 Task: Look for products in the category "More Meals & Sides" from Maya Kaimal only.
Action: Mouse moved to (17, 120)
Screenshot: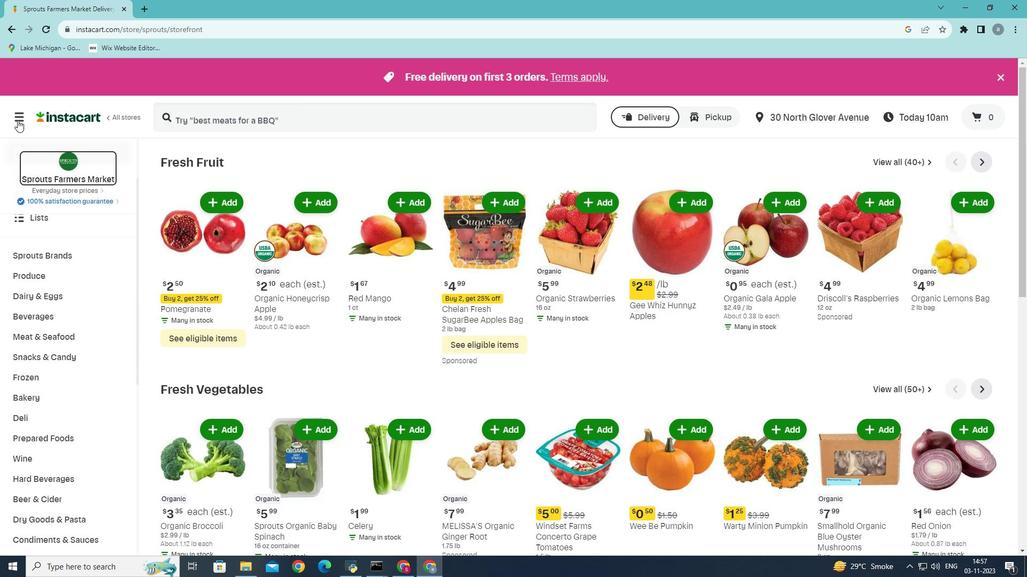 
Action: Mouse pressed left at (17, 120)
Screenshot: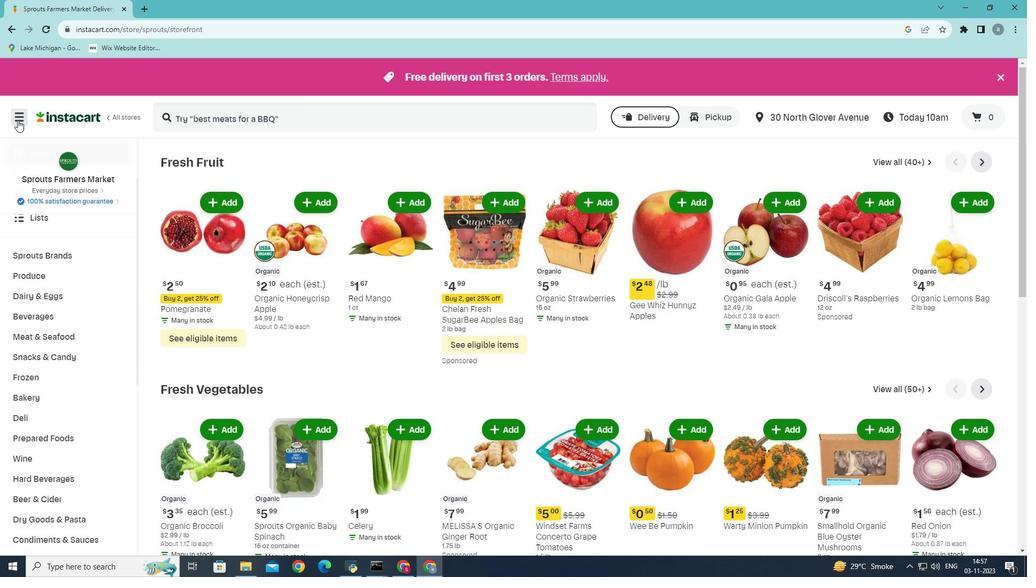 
Action: Mouse moved to (49, 299)
Screenshot: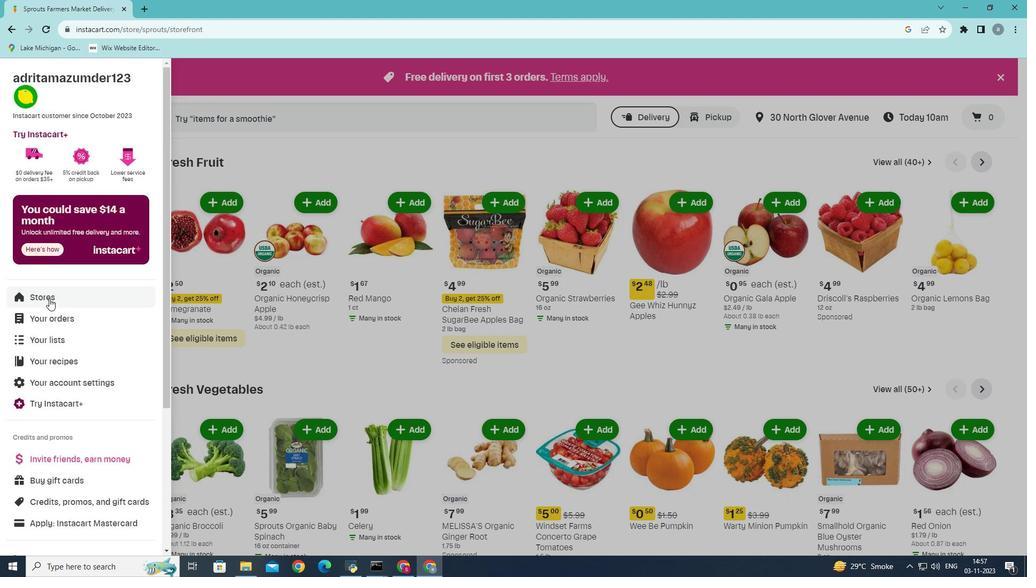 
Action: Mouse pressed left at (49, 299)
Screenshot: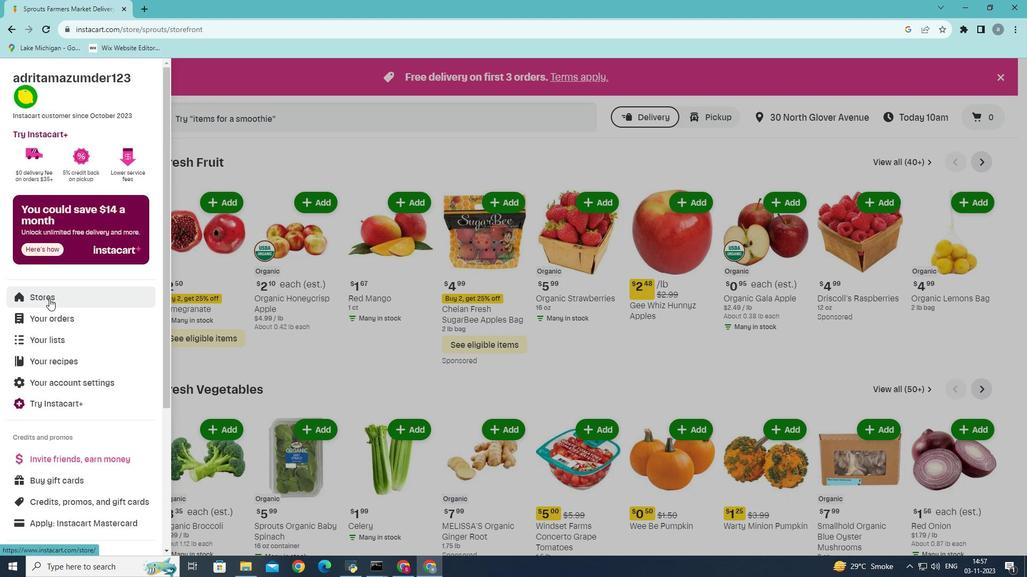 
Action: Mouse moved to (252, 121)
Screenshot: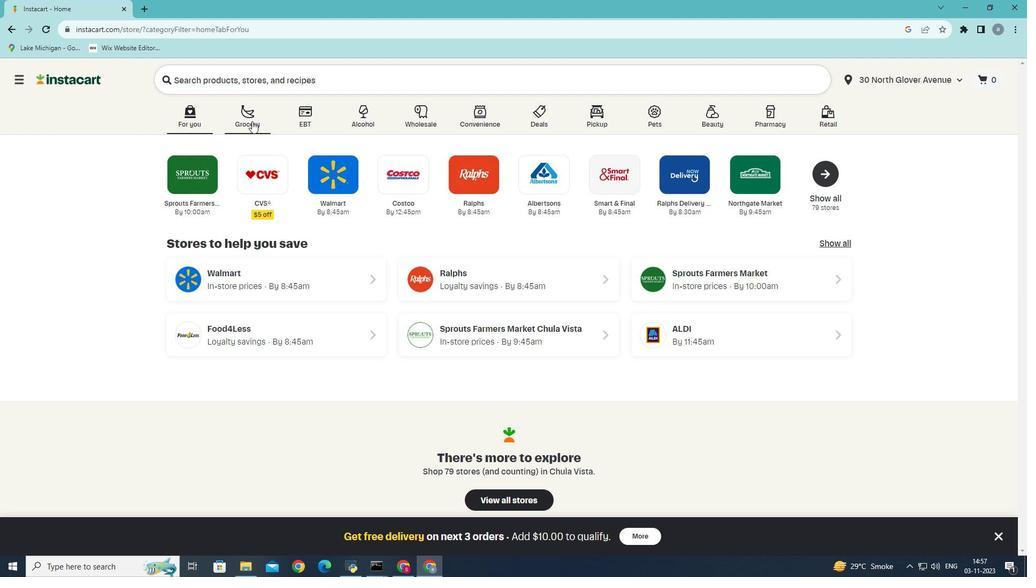 
Action: Mouse pressed left at (252, 121)
Screenshot: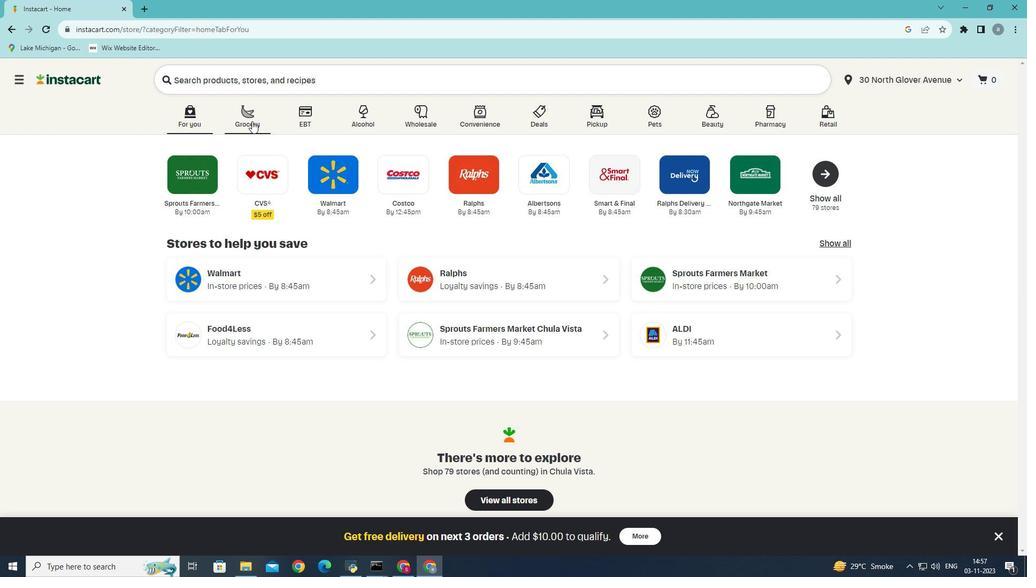 
Action: Mouse moved to (291, 321)
Screenshot: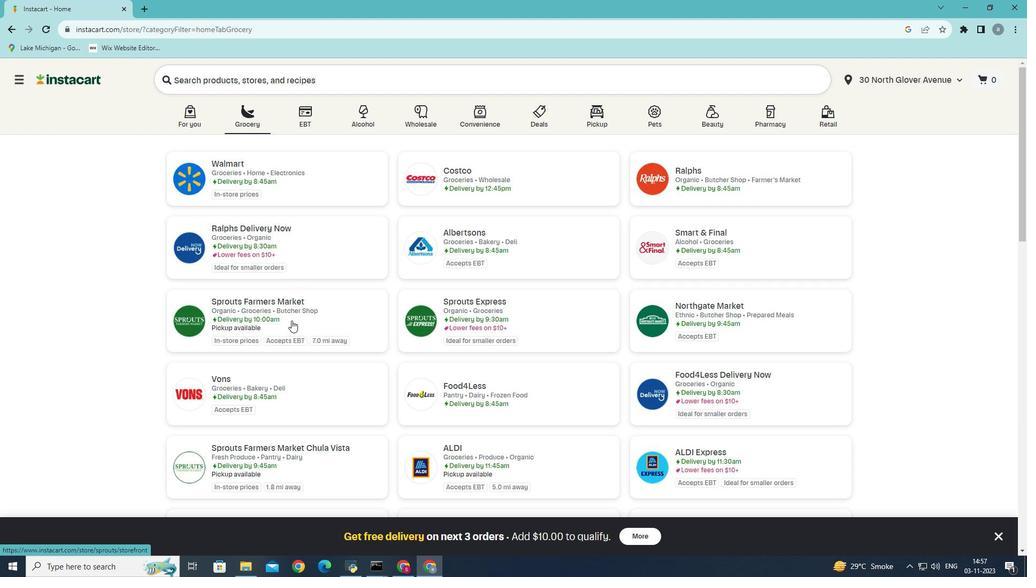 
Action: Mouse pressed left at (291, 321)
Screenshot: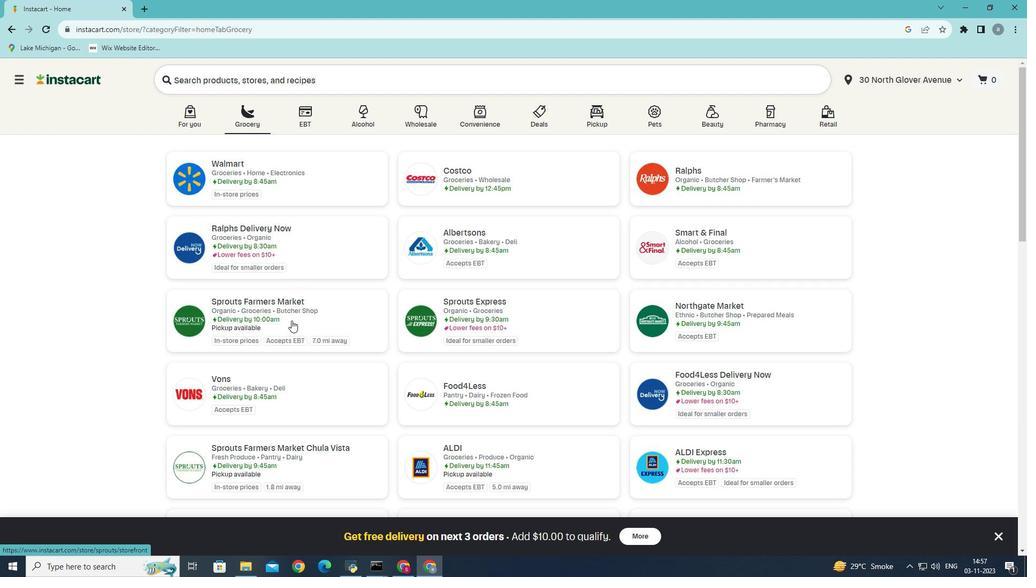 
Action: Mouse moved to (98, 406)
Screenshot: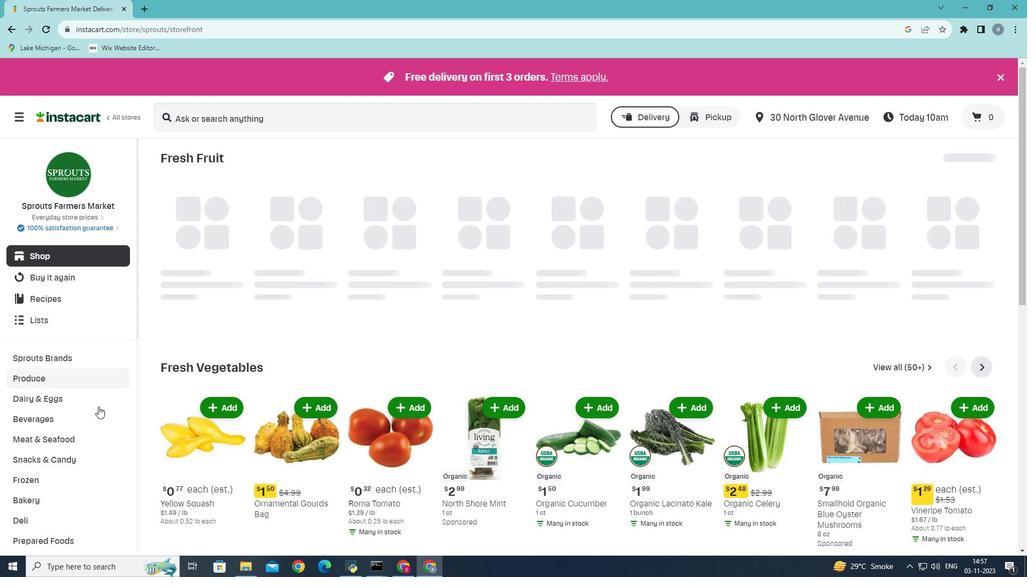 
Action: Mouse scrolled (98, 406) with delta (0, 0)
Screenshot: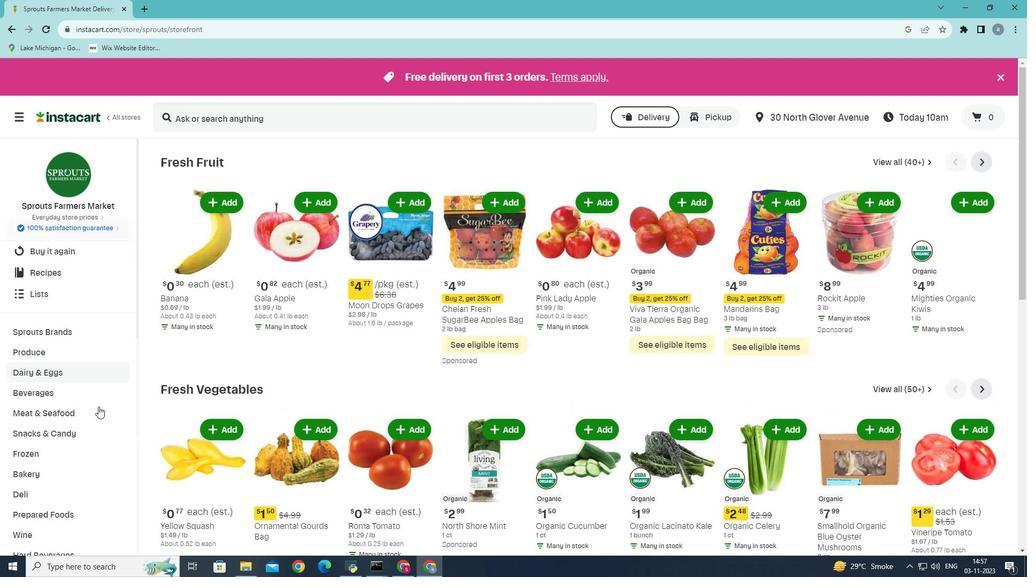 
Action: Mouse moved to (98, 407)
Screenshot: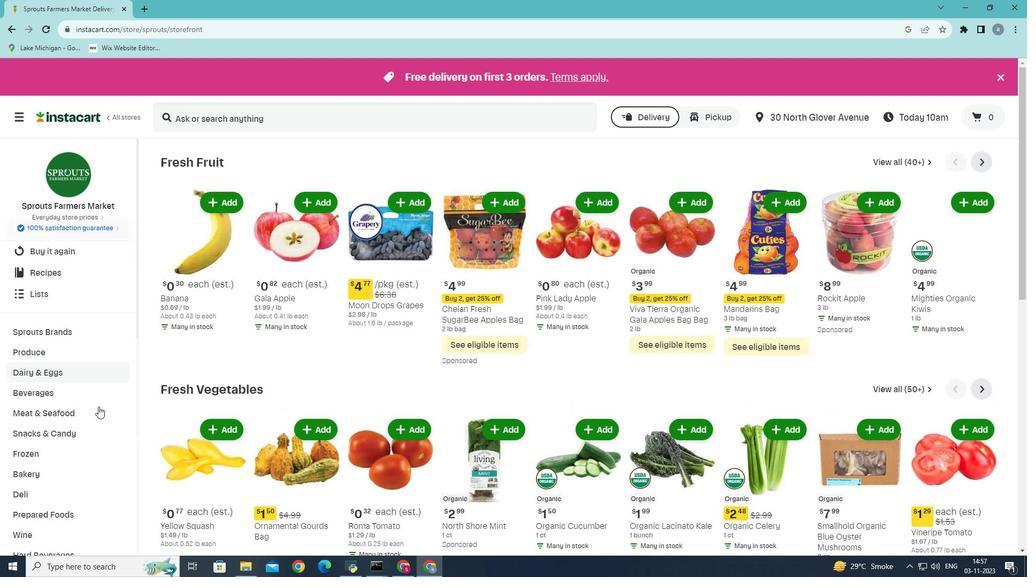 
Action: Mouse scrolled (98, 406) with delta (0, 0)
Screenshot: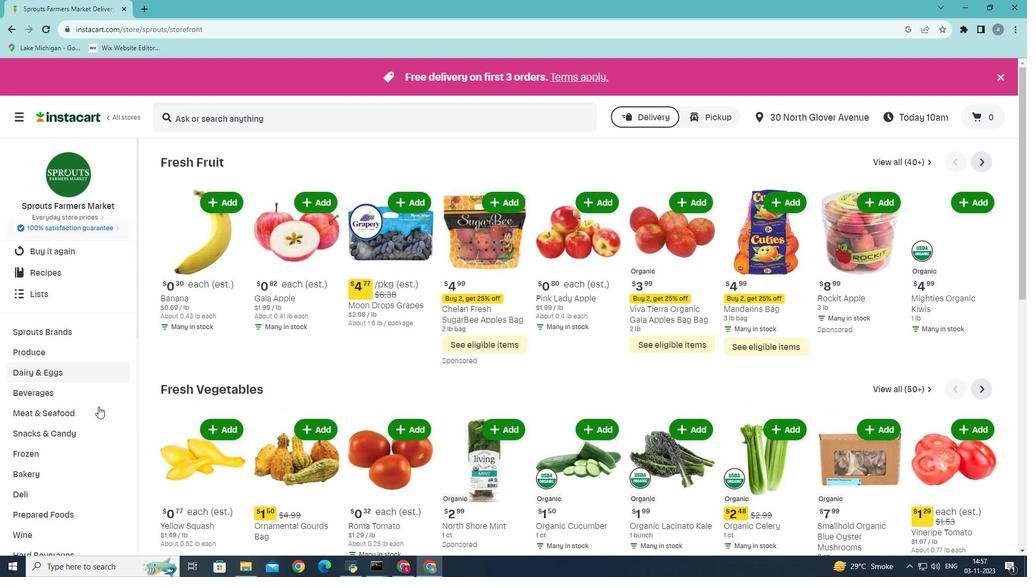 
Action: Mouse moved to (71, 459)
Screenshot: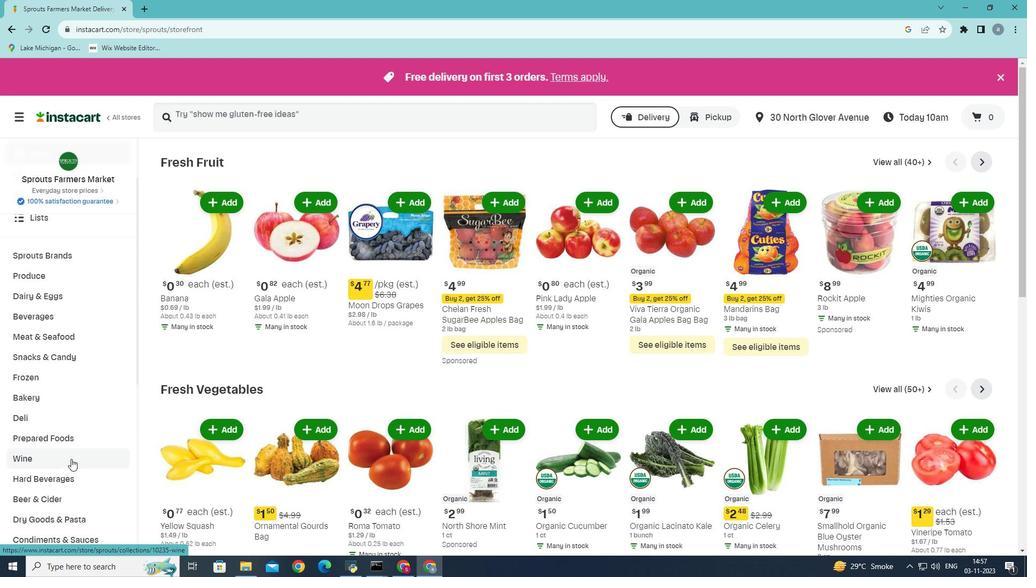 
Action: Mouse scrolled (71, 459) with delta (0, 0)
Screenshot: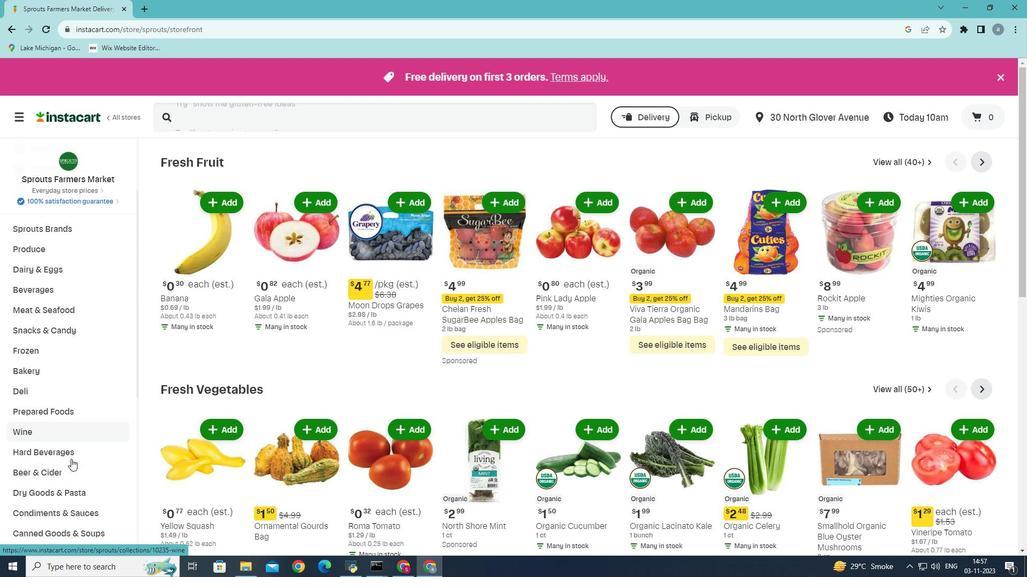 
Action: Mouse moved to (65, 388)
Screenshot: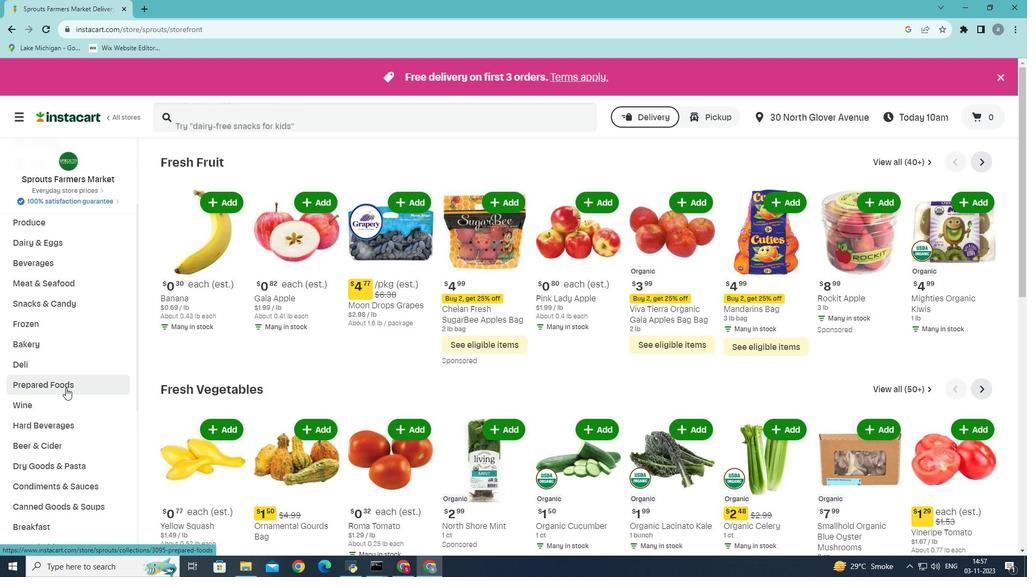 
Action: Mouse pressed left at (65, 388)
Screenshot: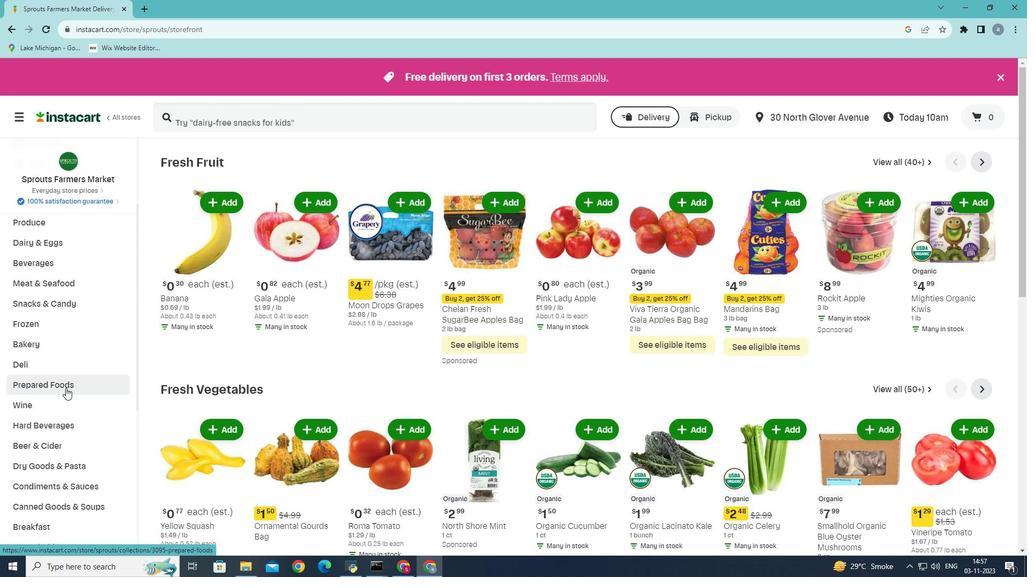
Action: Mouse moved to (376, 188)
Screenshot: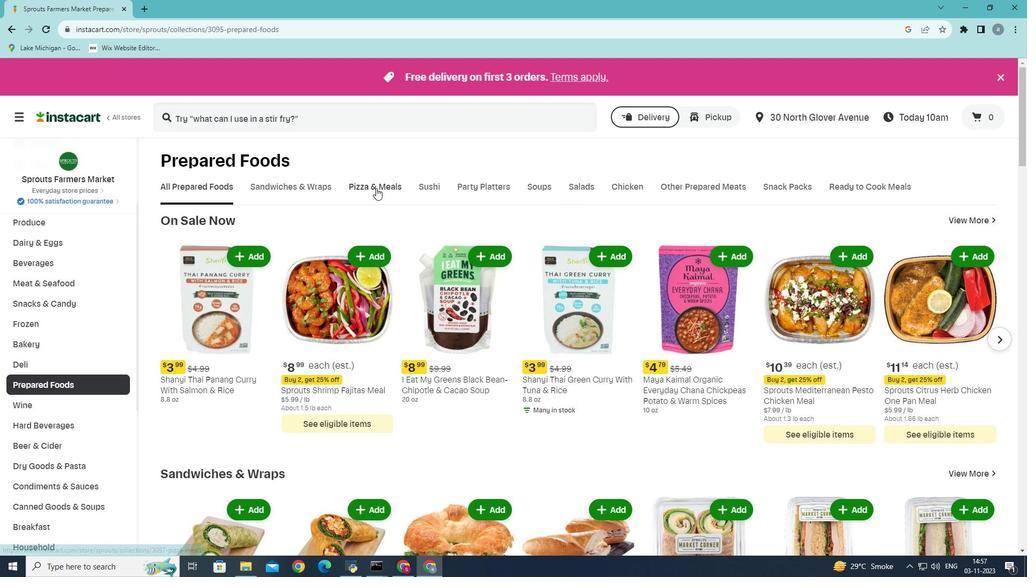 
Action: Mouse pressed left at (376, 188)
Screenshot: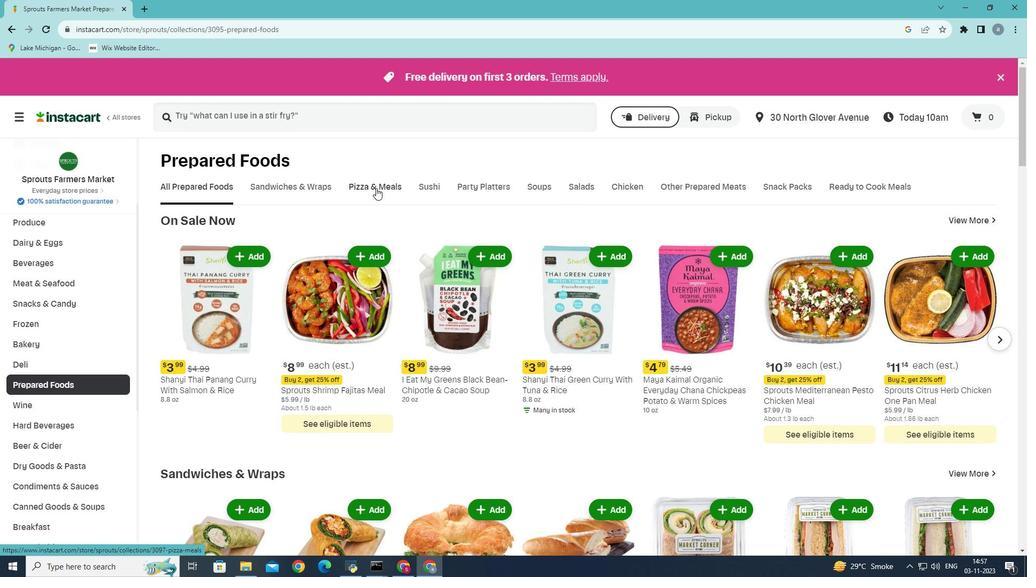 
Action: Mouse moved to (741, 240)
Screenshot: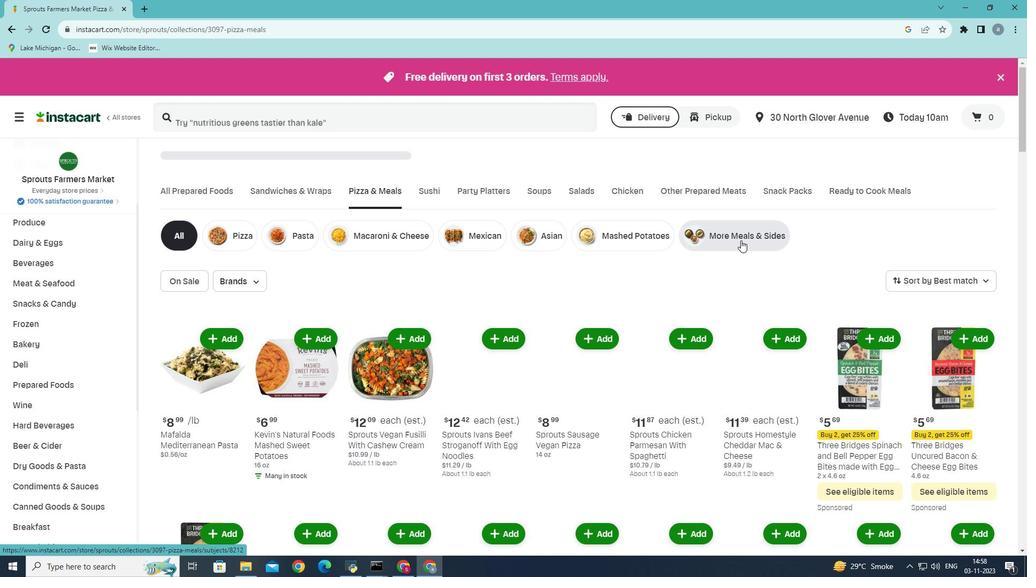 
Action: Mouse pressed left at (741, 240)
Screenshot: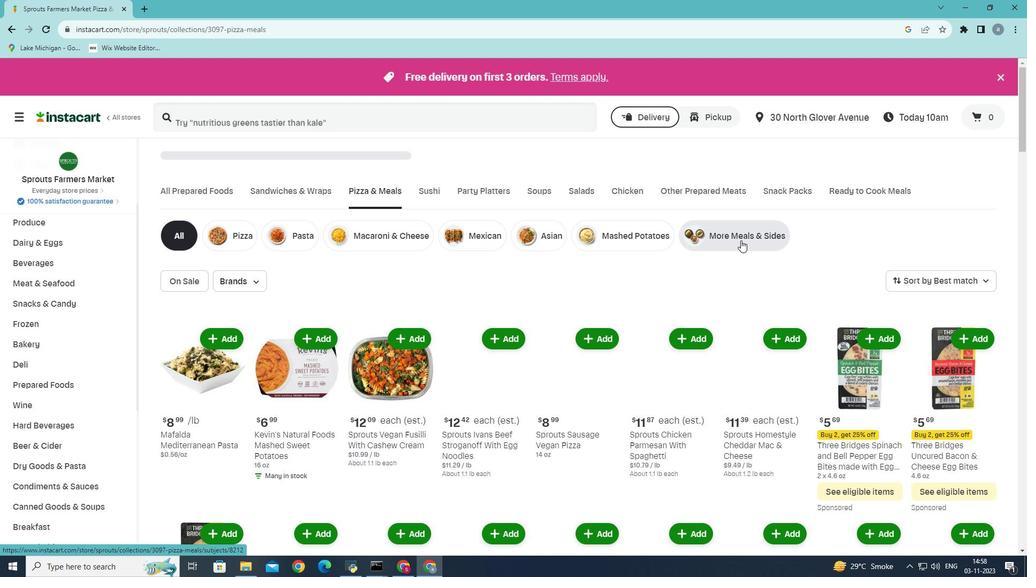 
Action: Mouse moved to (254, 276)
Screenshot: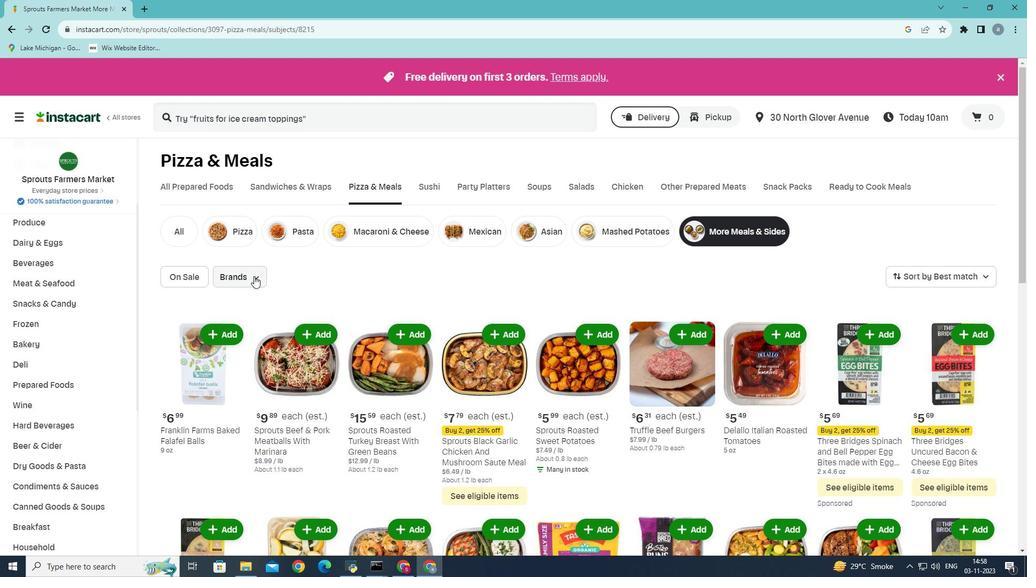 
Action: Mouse pressed left at (254, 276)
Screenshot: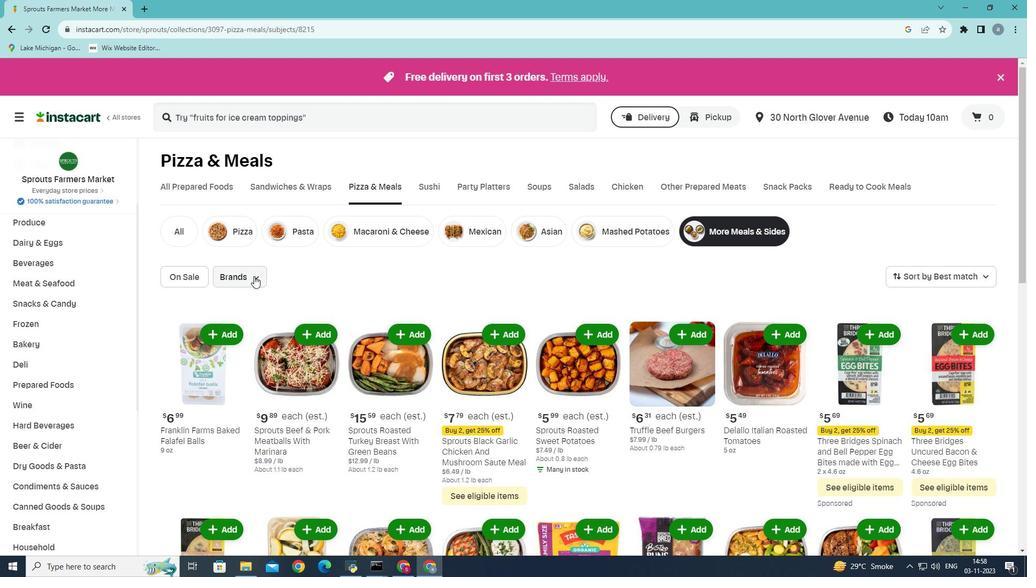 
Action: Mouse moved to (262, 326)
Screenshot: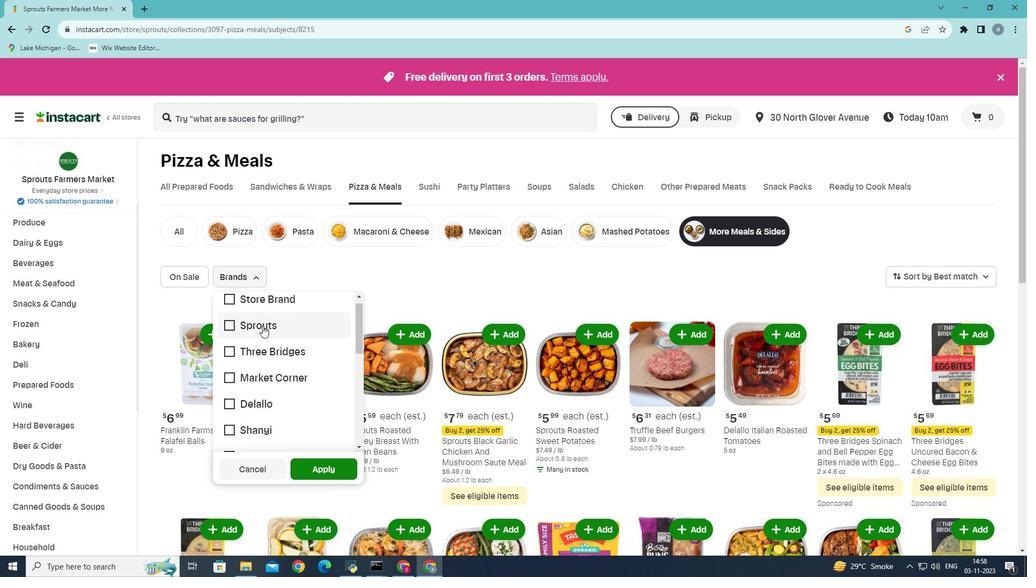 
Action: Mouse scrolled (262, 325) with delta (0, 0)
Screenshot: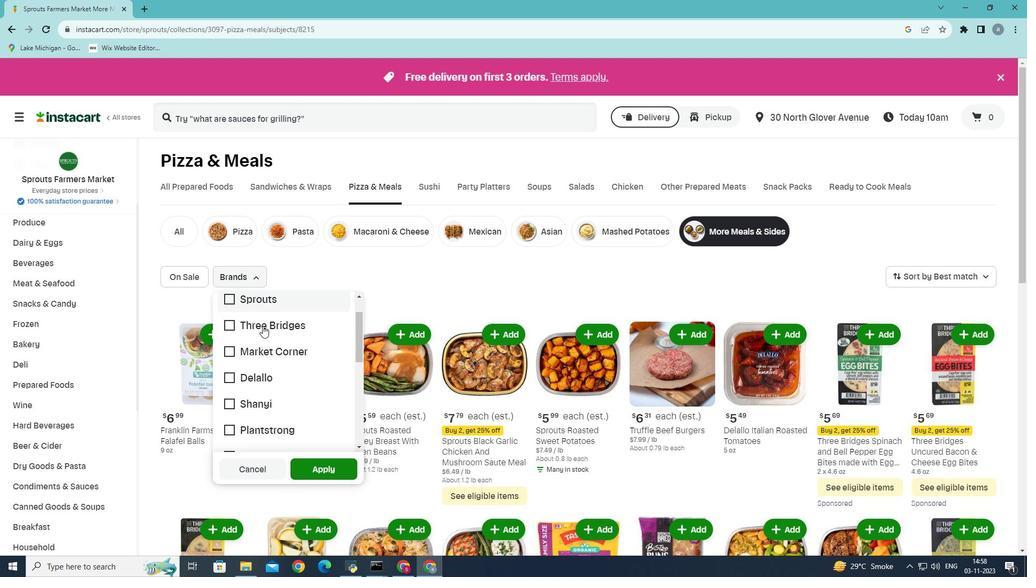 
Action: Mouse scrolled (262, 325) with delta (0, 0)
Screenshot: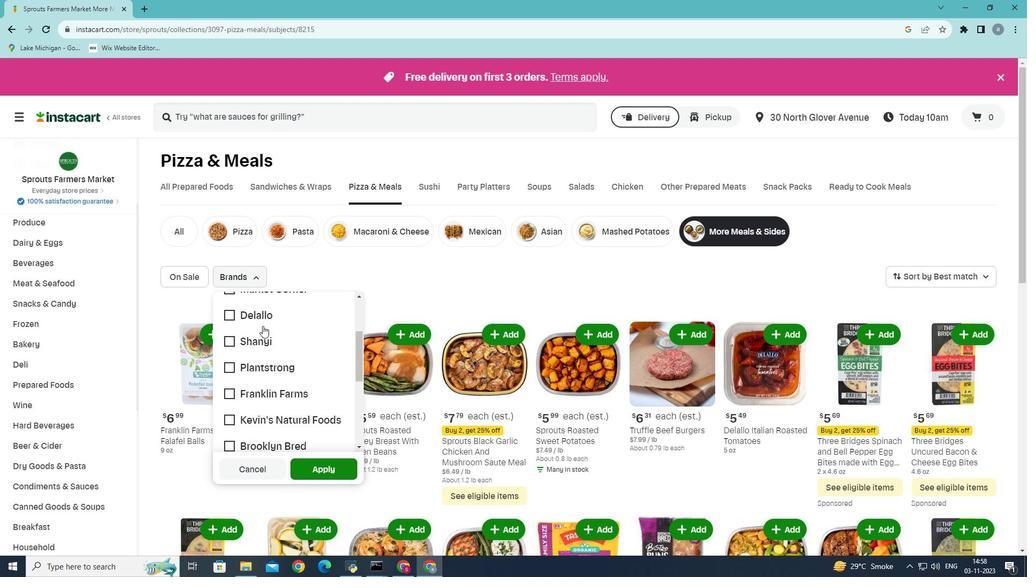 
Action: Mouse scrolled (262, 325) with delta (0, 0)
Screenshot: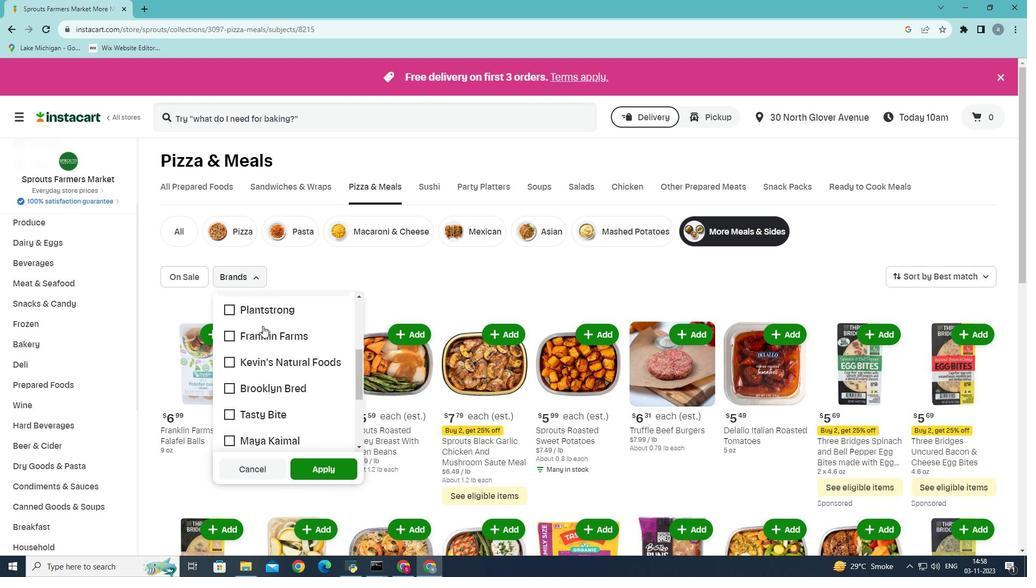 
Action: Mouse moved to (262, 326)
Screenshot: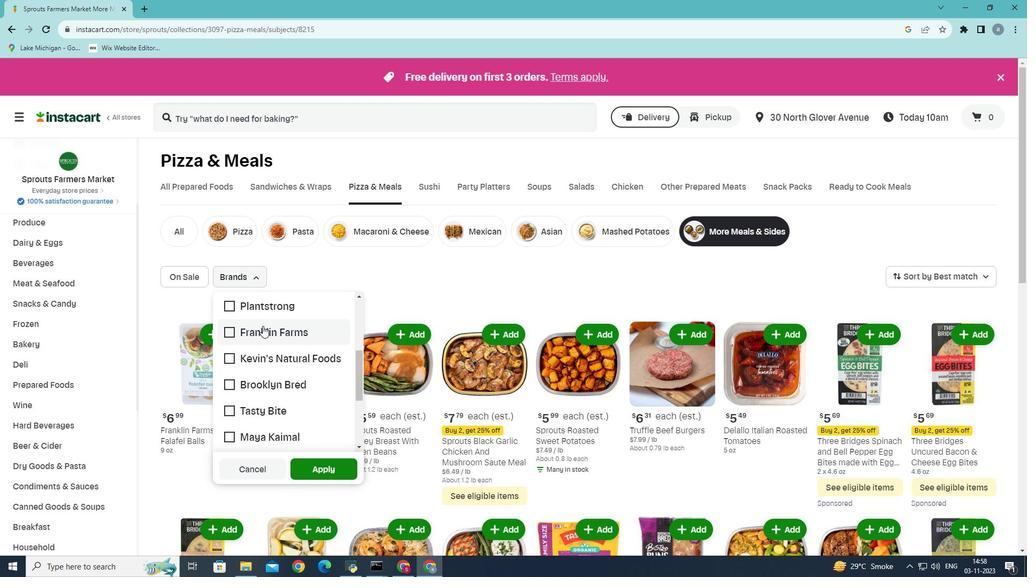 
Action: Mouse scrolled (262, 325) with delta (0, 0)
Screenshot: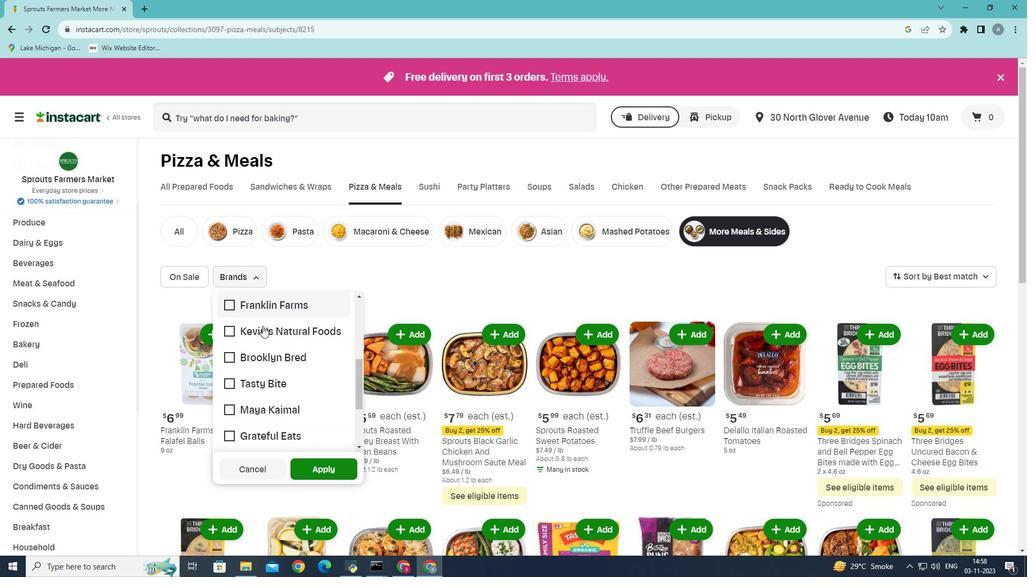 
Action: Mouse moved to (234, 382)
Screenshot: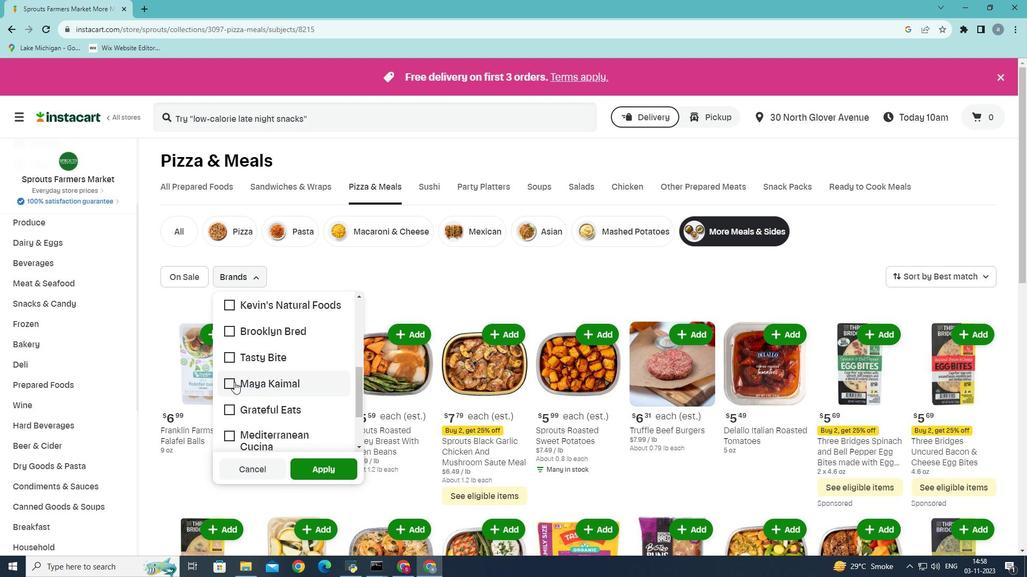 
Action: Mouse pressed left at (234, 382)
Screenshot: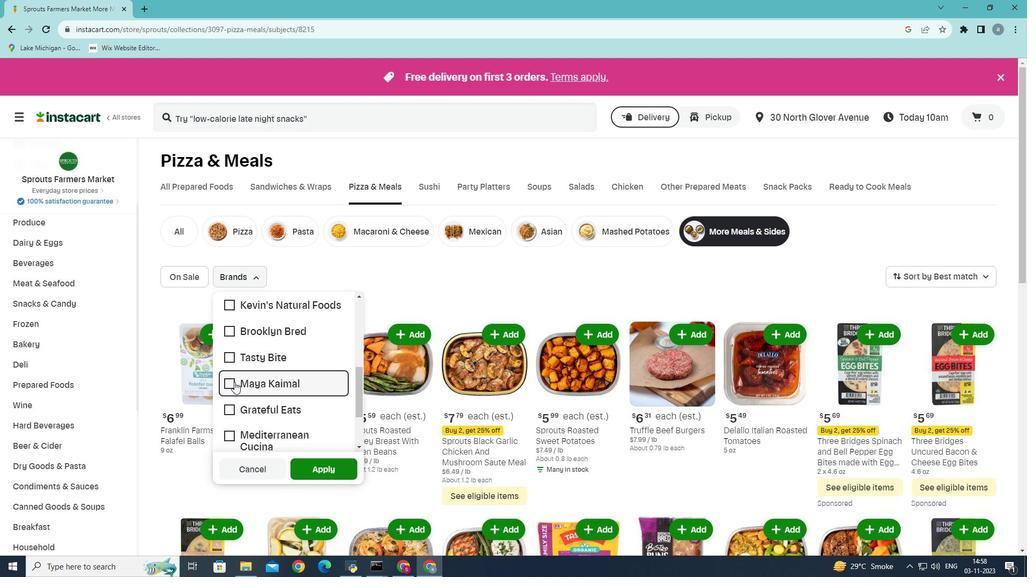 
Action: Mouse moved to (306, 468)
Screenshot: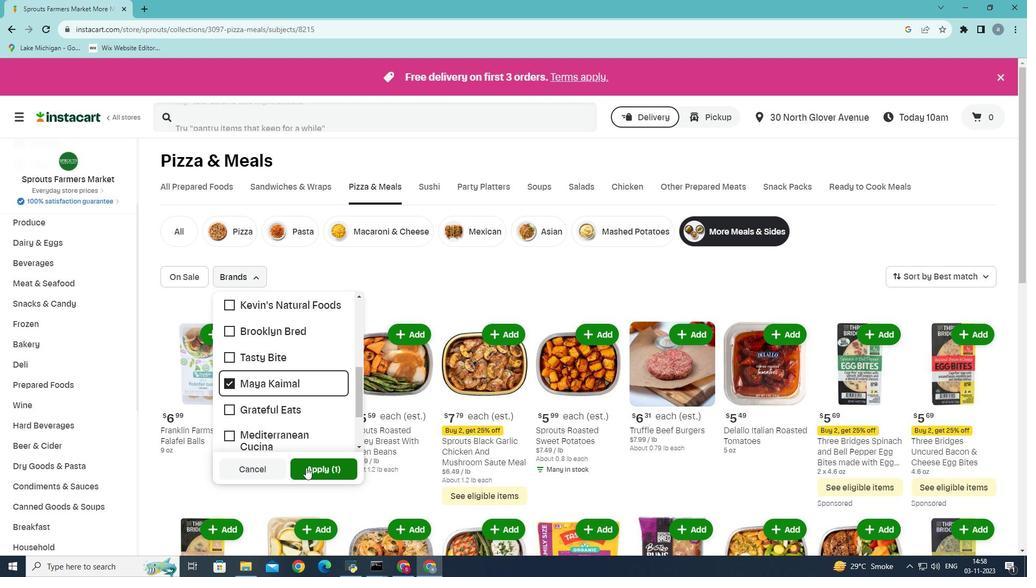 
Action: Mouse pressed left at (306, 468)
Screenshot: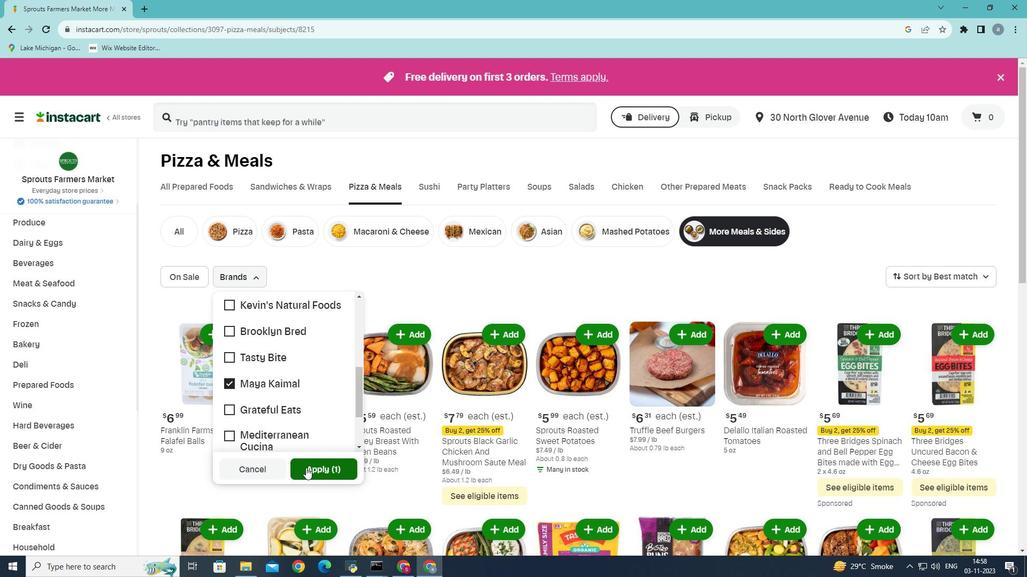 
Action: Mouse moved to (302, 272)
Screenshot: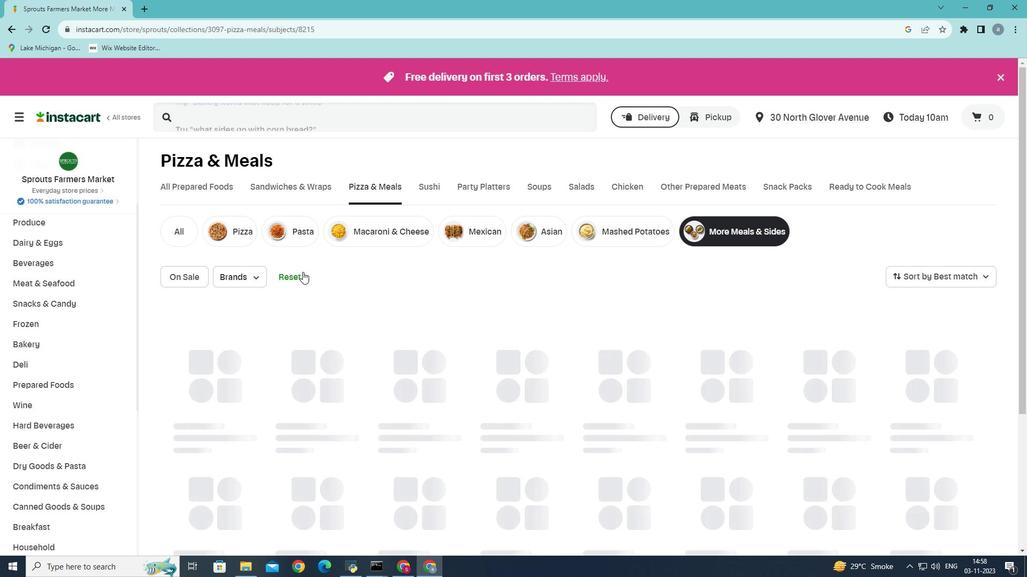 
